 Task: Pick the "Sunglasses" avatar for your profile.
Action: Mouse moved to (1257, 34)
Screenshot: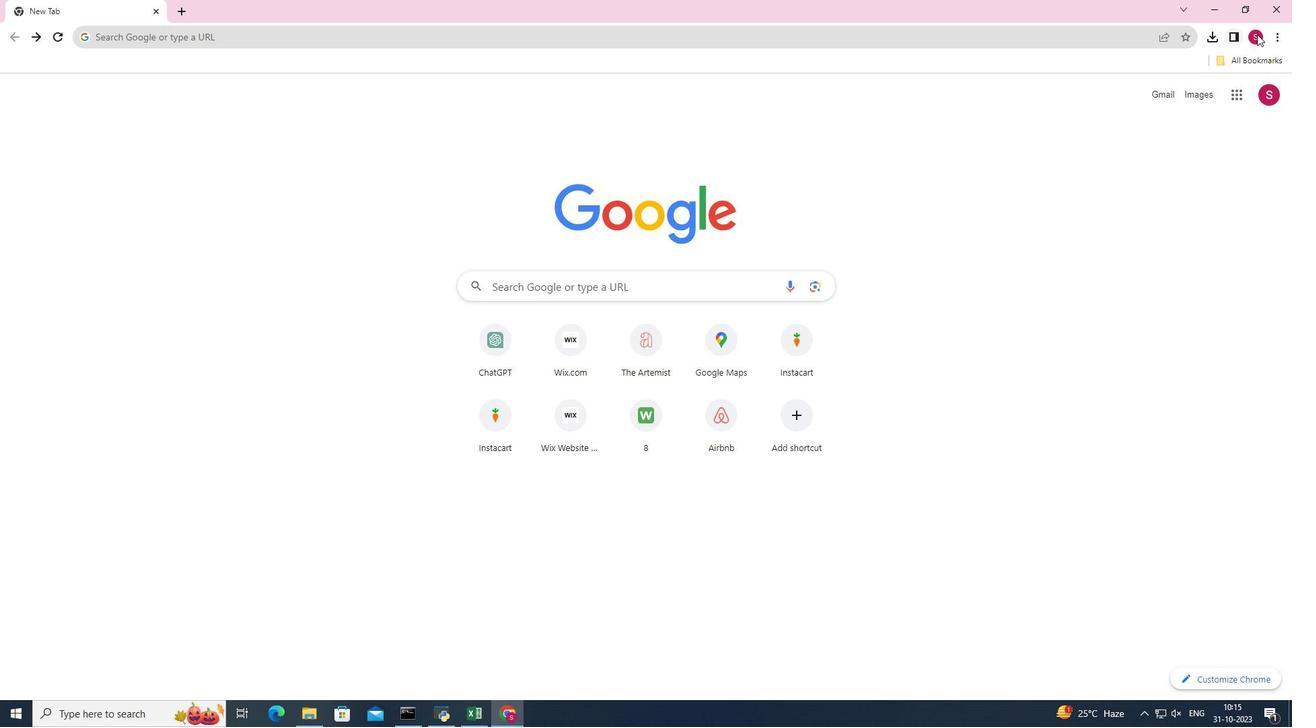 
Action: Mouse pressed left at (1257, 34)
Screenshot: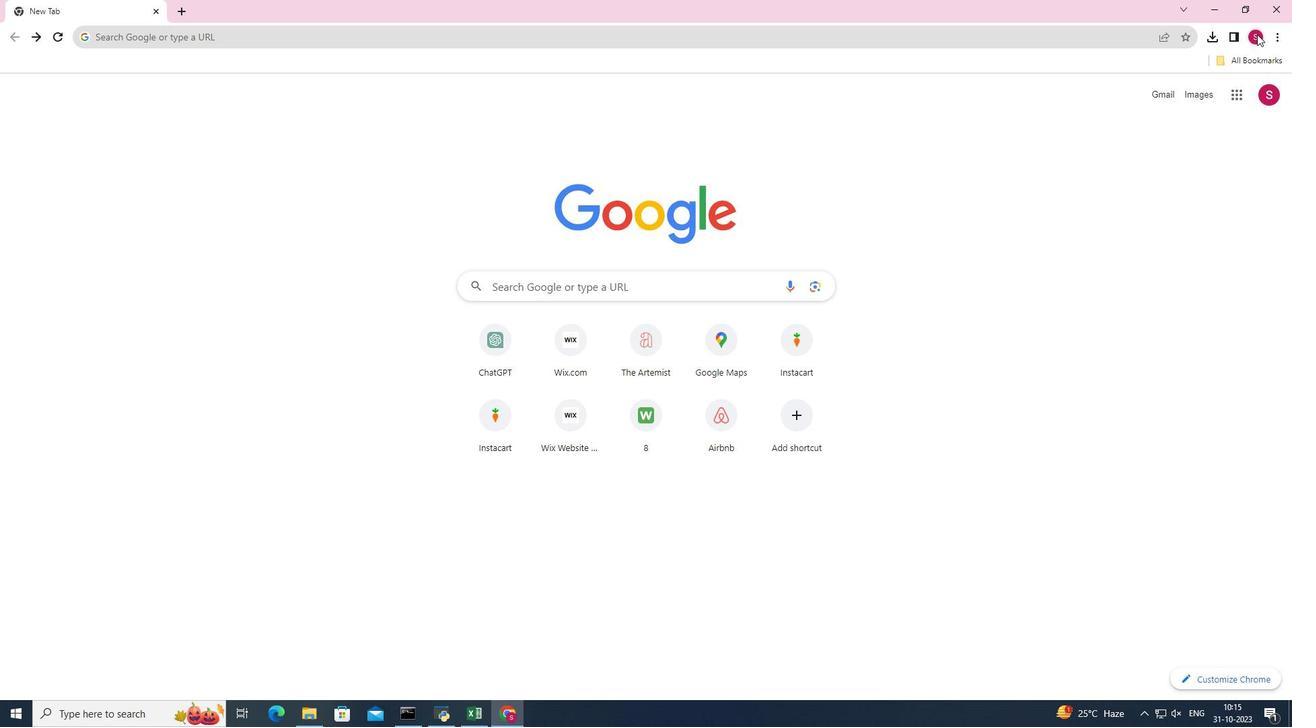 
Action: Mouse moved to (1246, 90)
Screenshot: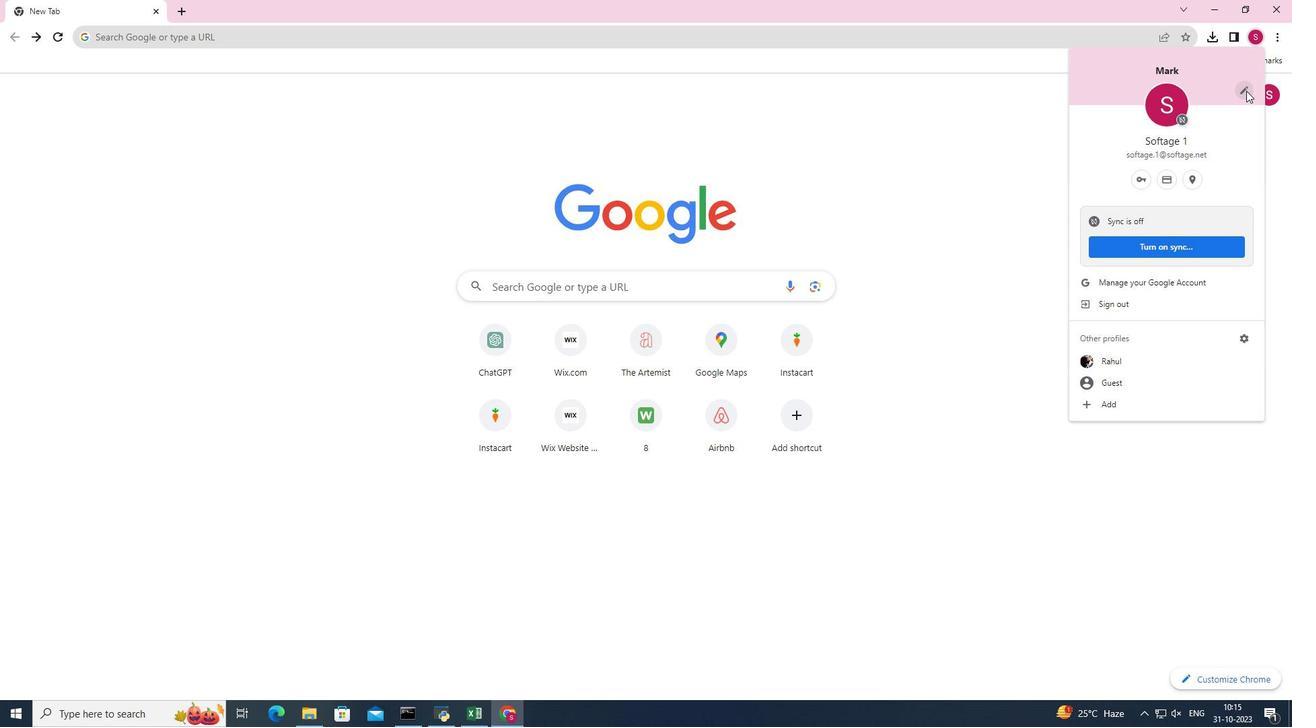 
Action: Mouse pressed left at (1246, 90)
Screenshot: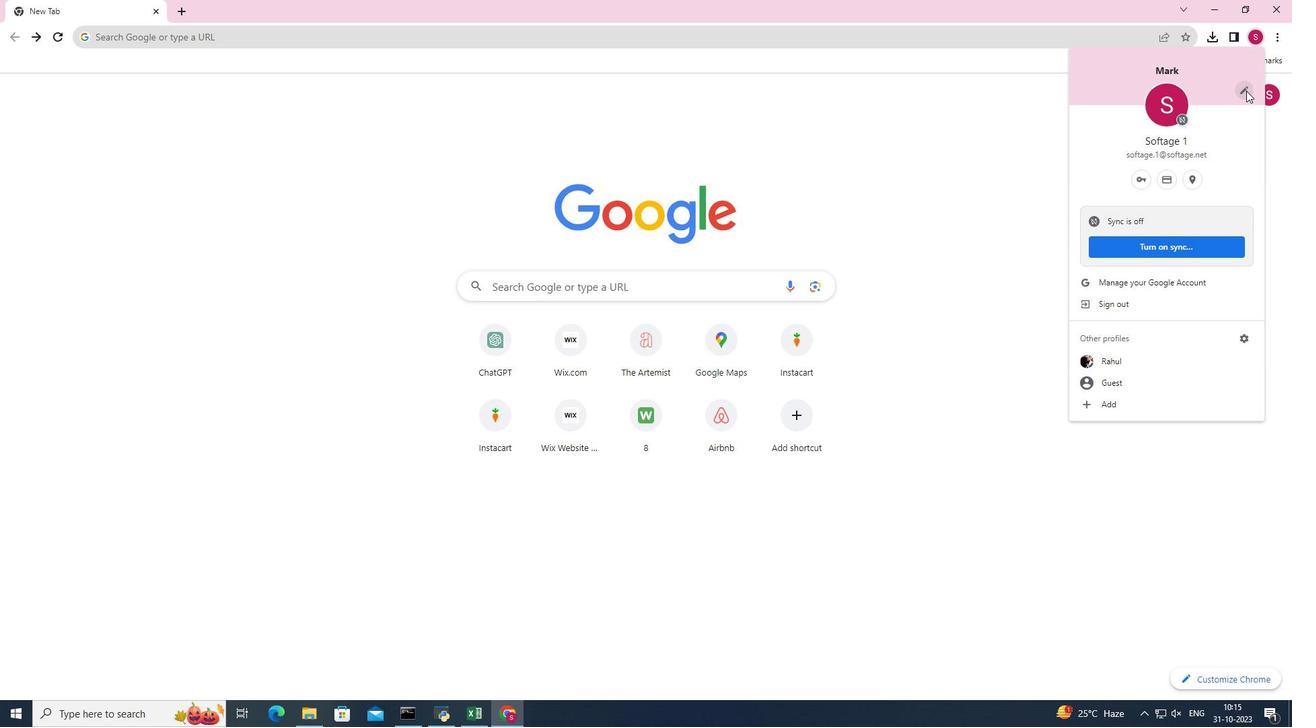 
Action: Mouse pressed left at (1246, 90)
Screenshot: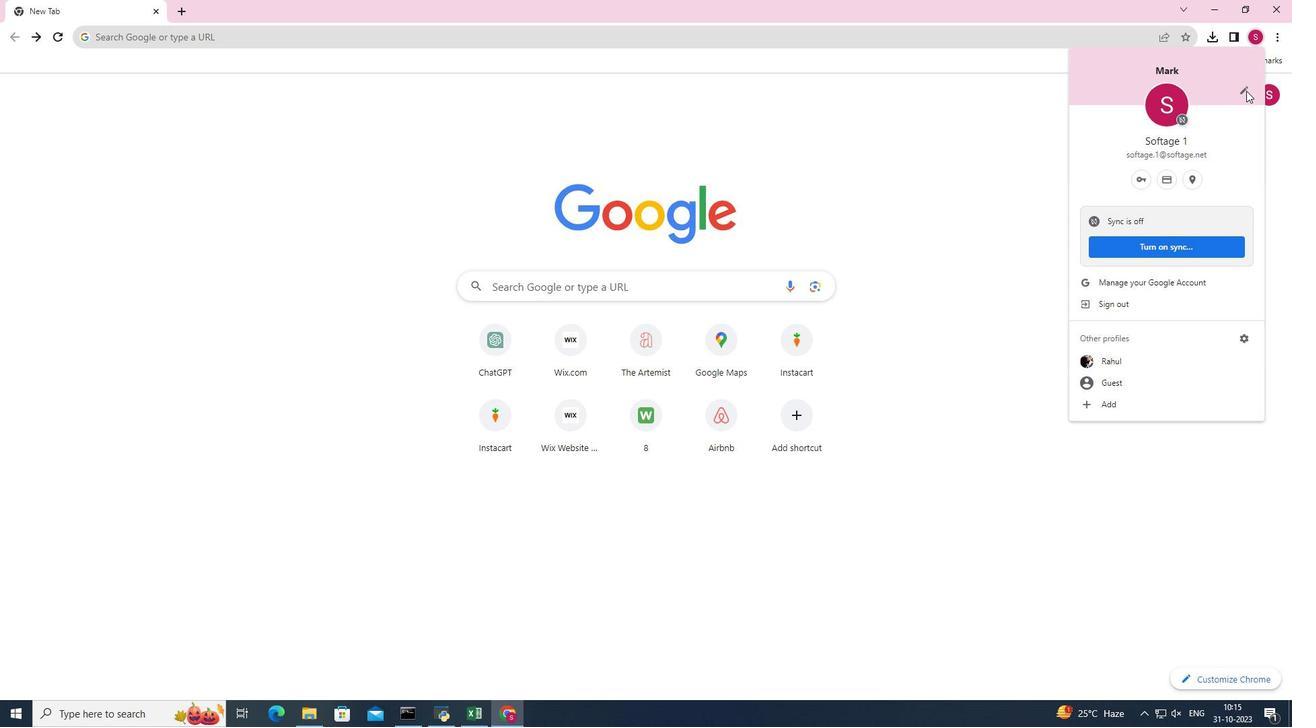
Action: Mouse moved to (998, 247)
Screenshot: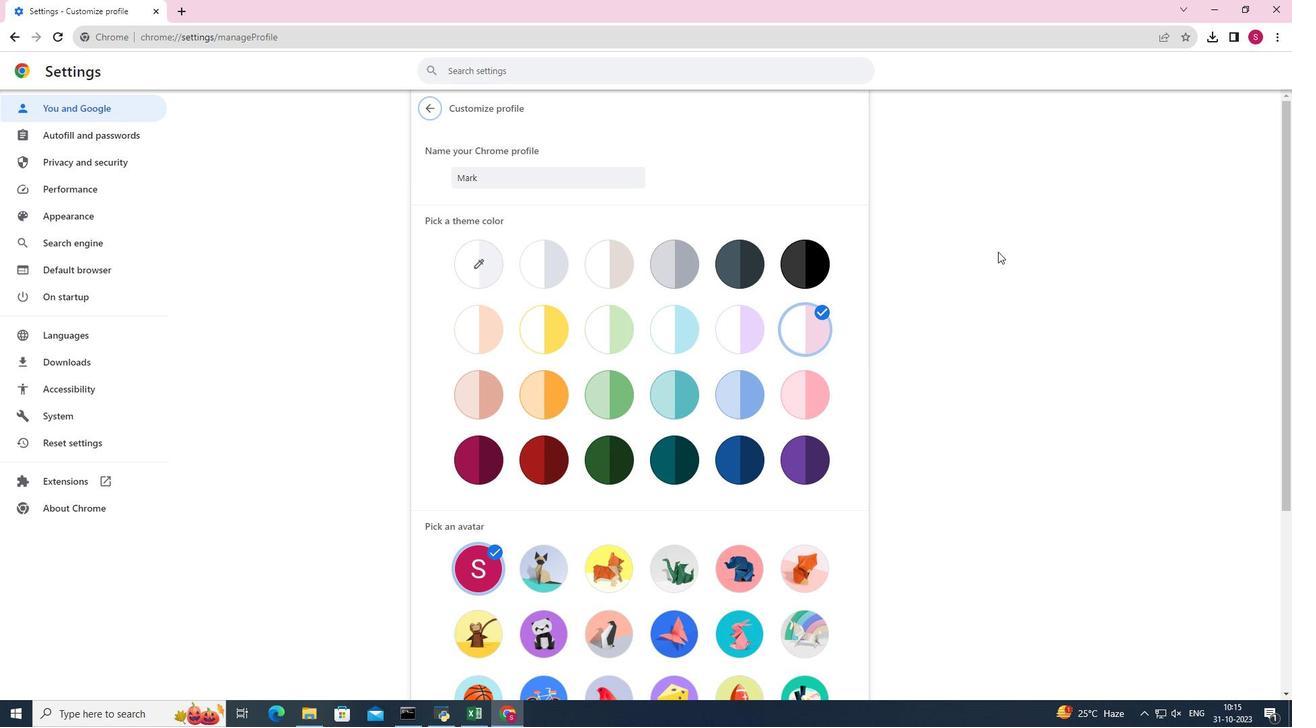 
Action: Mouse scrolled (998, 246) with delta (0, 0)
Screenshot: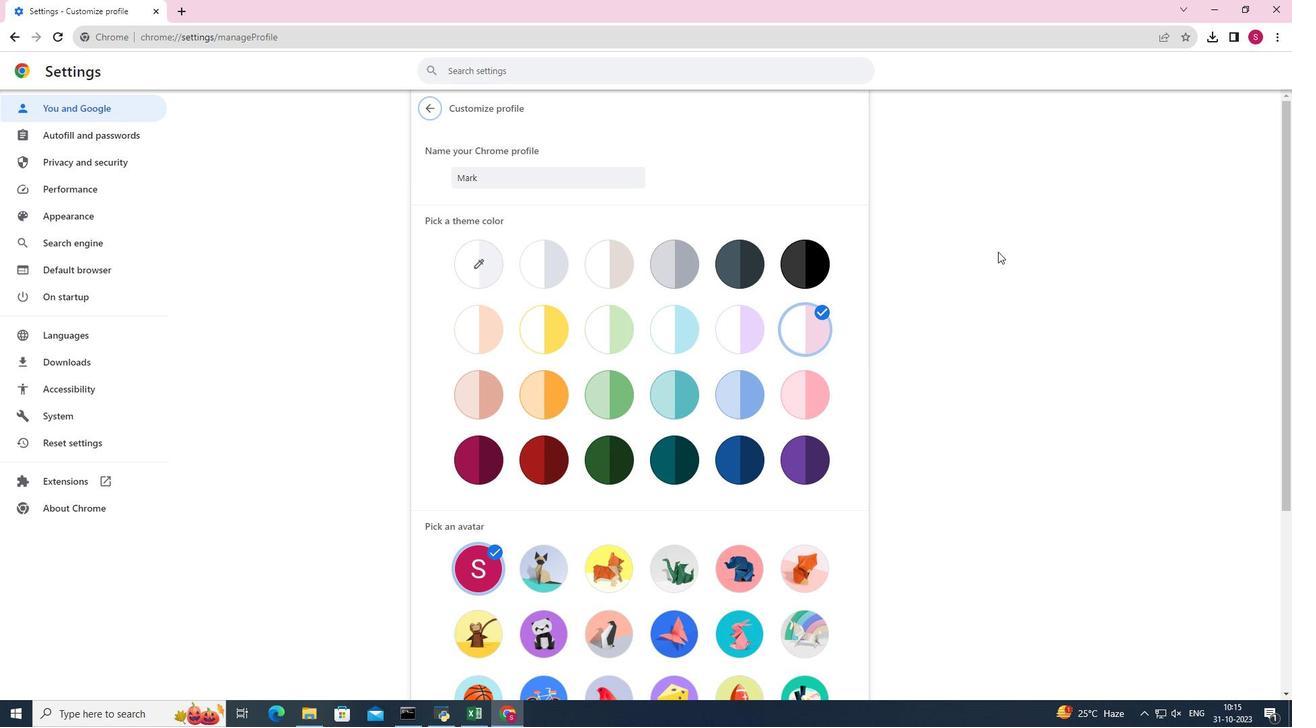 
Action: Mouse moved to (998, 251)
Screenshot: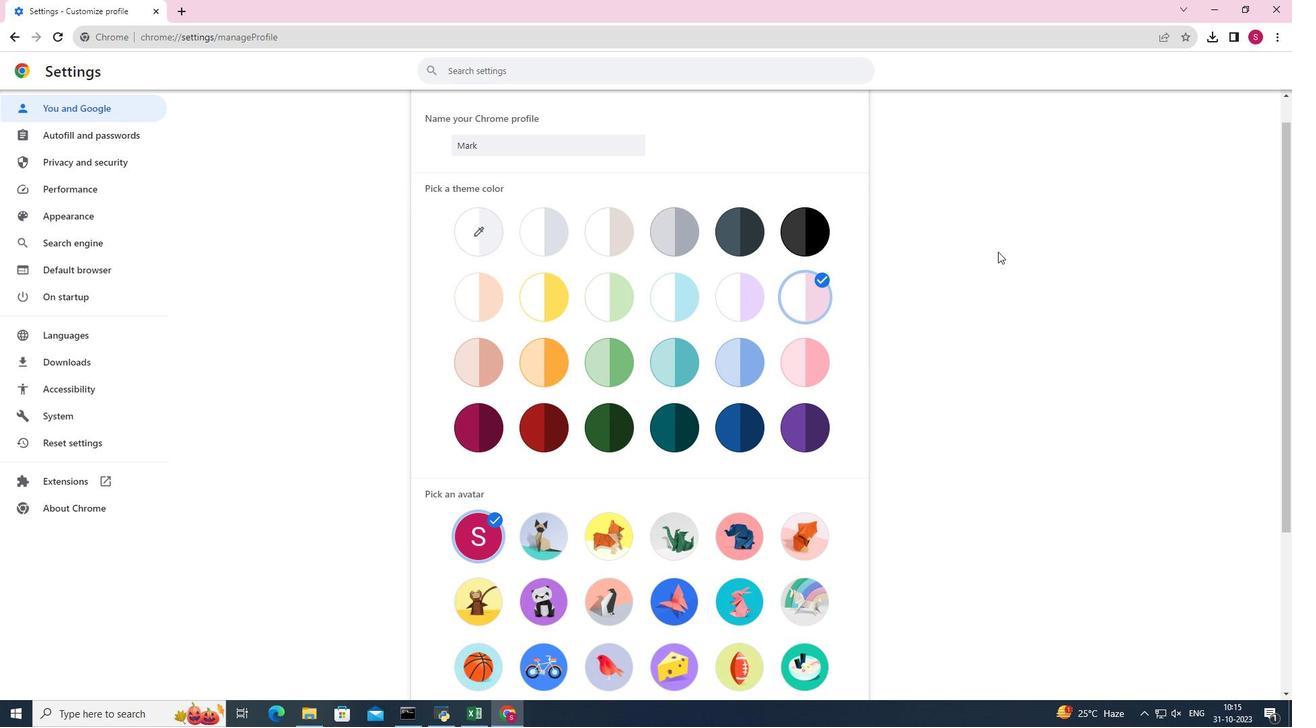 
Action: Mouse scrolled (998, 250) with delta (0, 0)
Screenshot: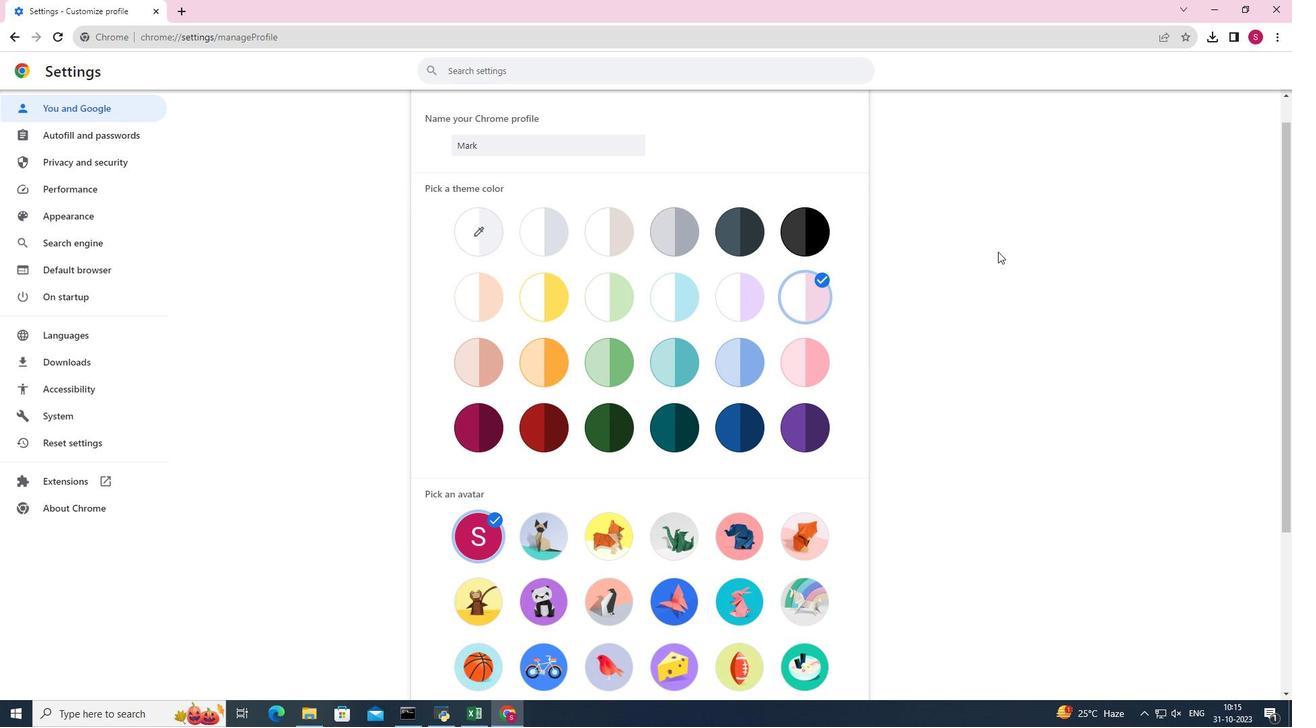 
Action: Mouse moved to (998, 251)
Screenshot: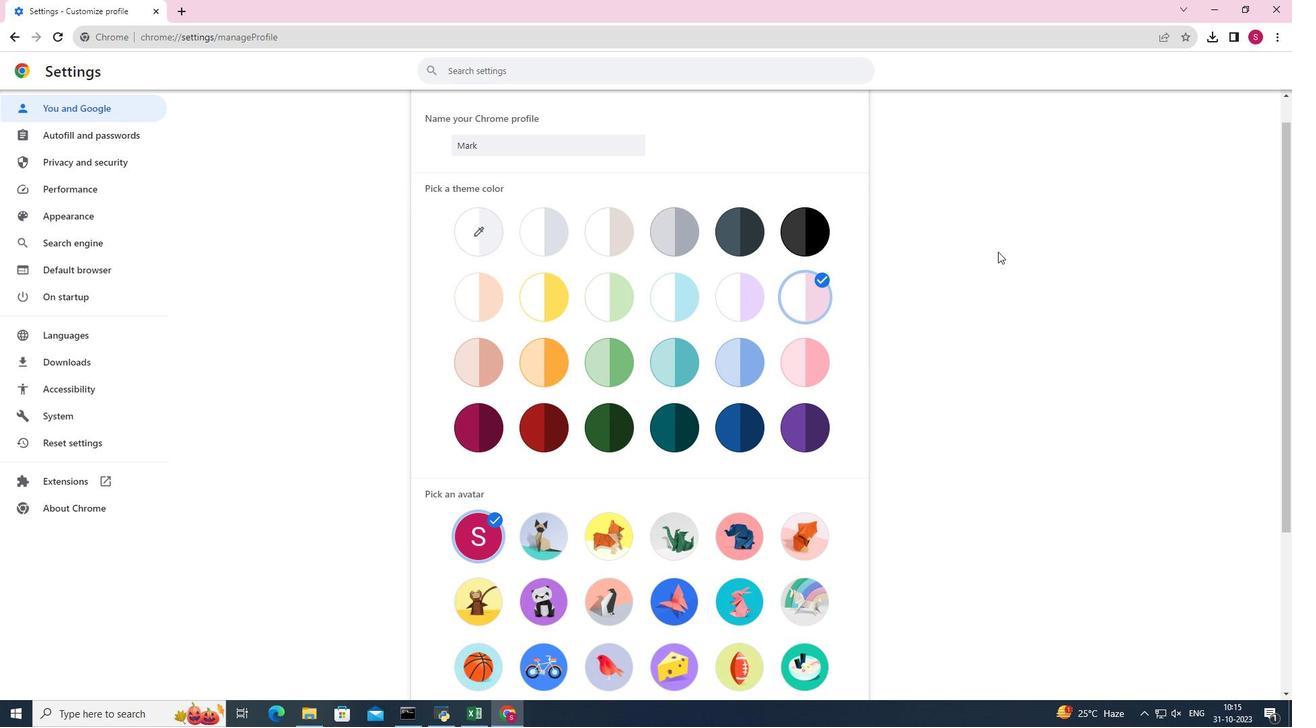 
Action: Mouse scrolled (998, 251) with delta (0, 0)
Screenshot: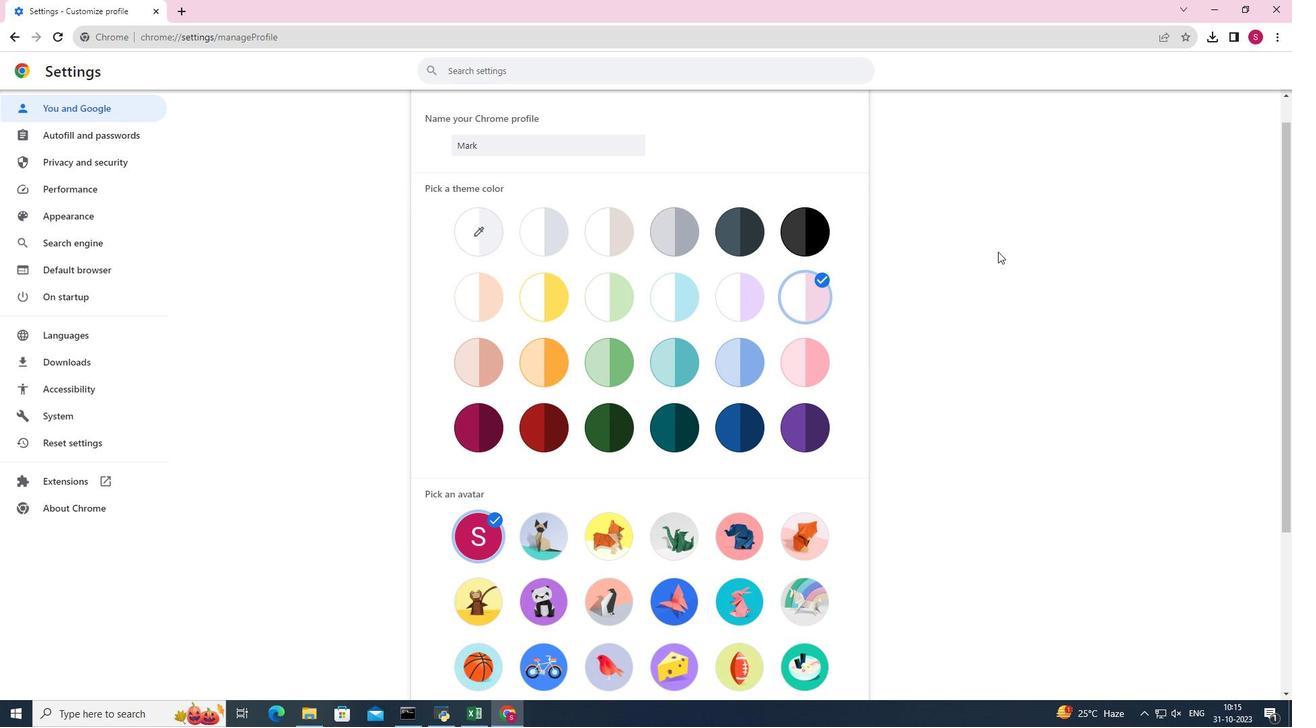 
Action: Mouse scrolled (998, 251) with delta (0, 0)
Screenshot: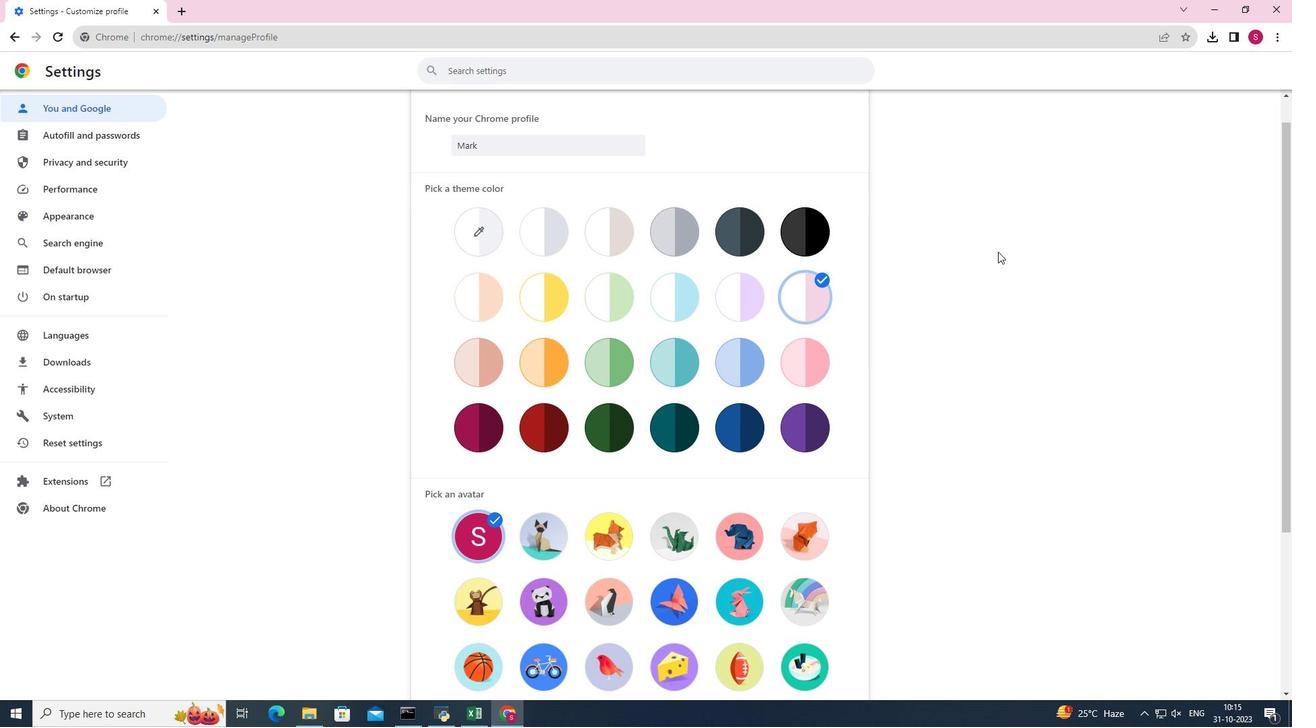 
Action: Mouse scrolled (998, 251) with delta (0, 0)
Screenshot: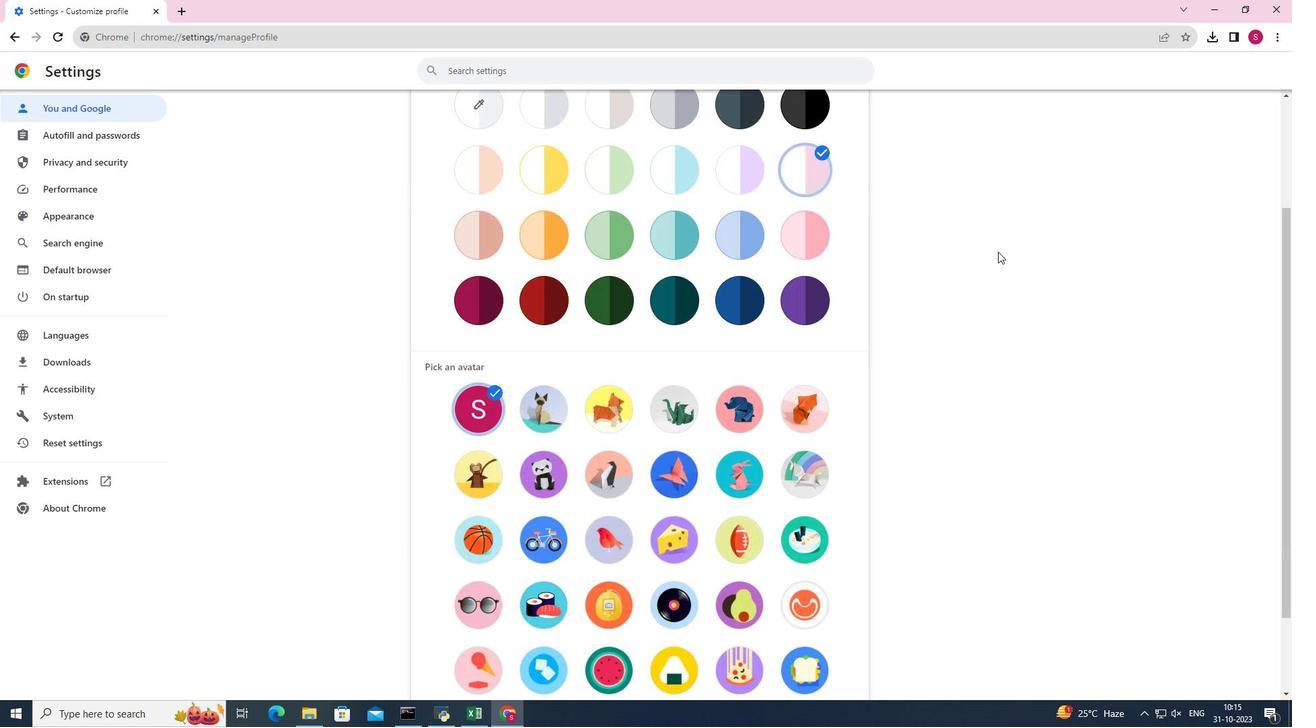 
Action: Mouse moved to (467, 498)
Screenshot: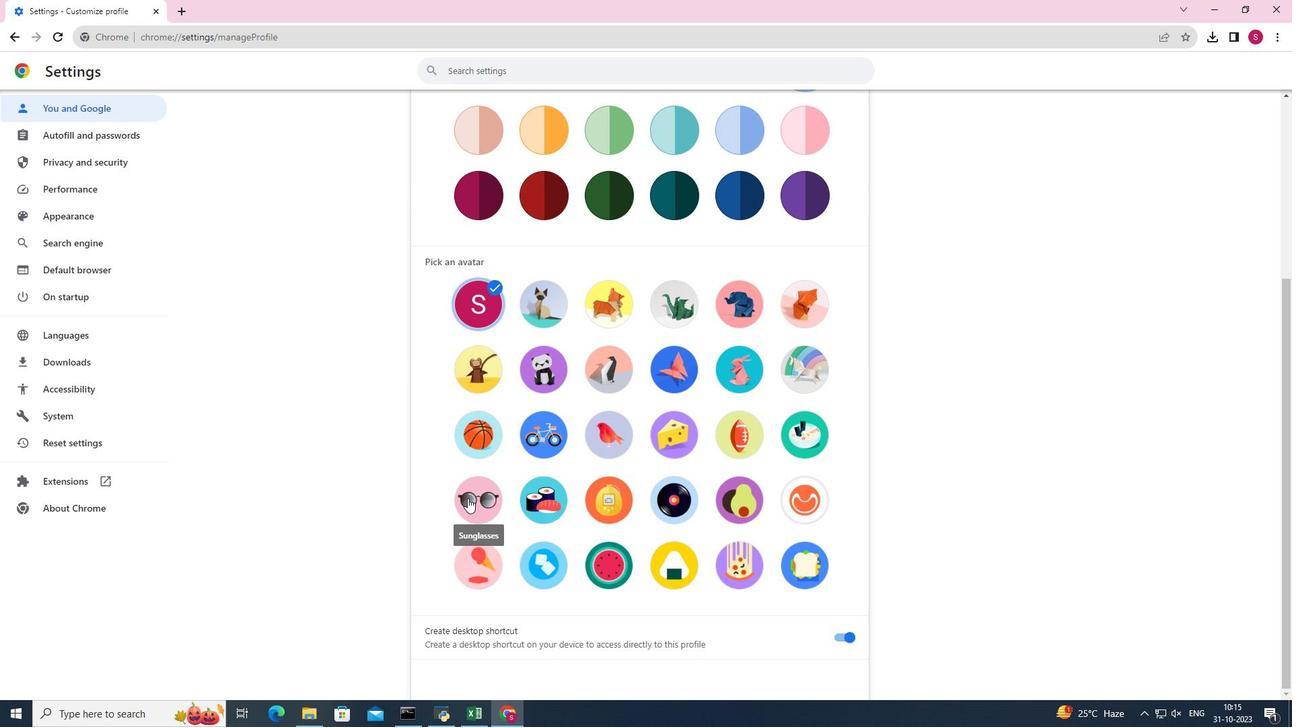 
Action: Mouse pressed left at (467, 498)
Screenshot: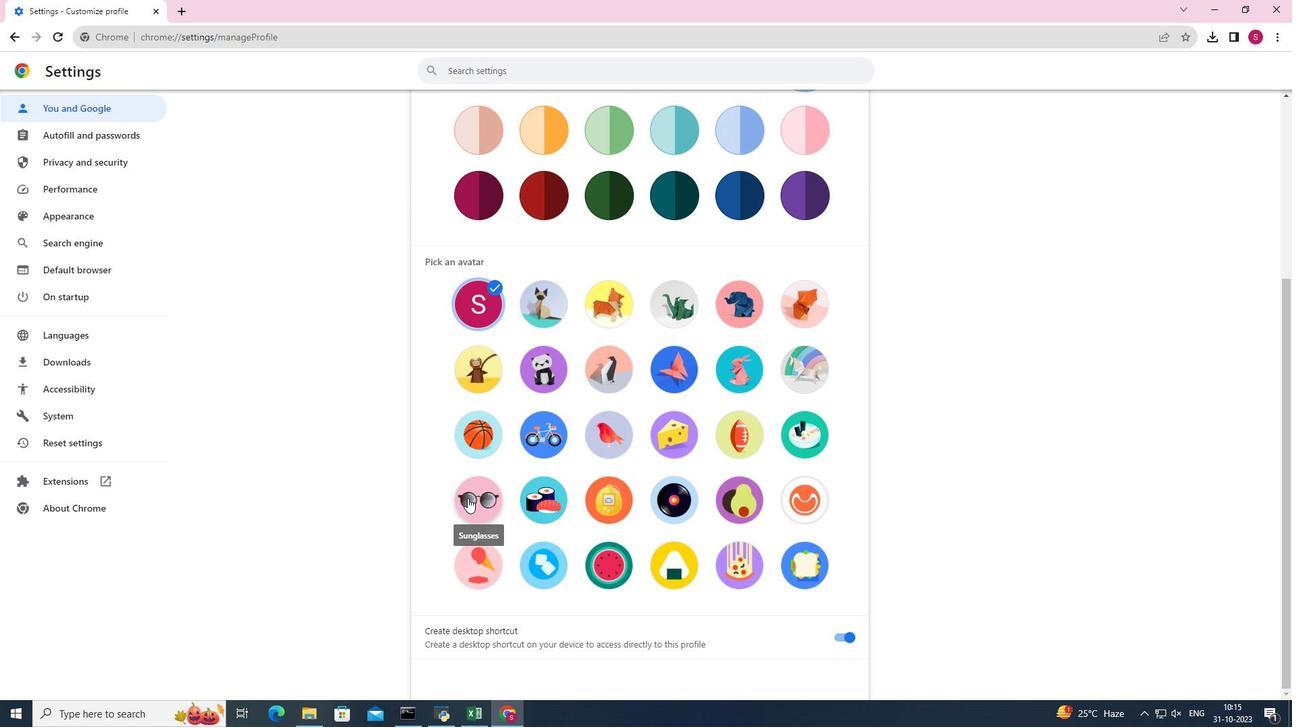 
Action: Mouse moved to (978, 399)
Screenshot: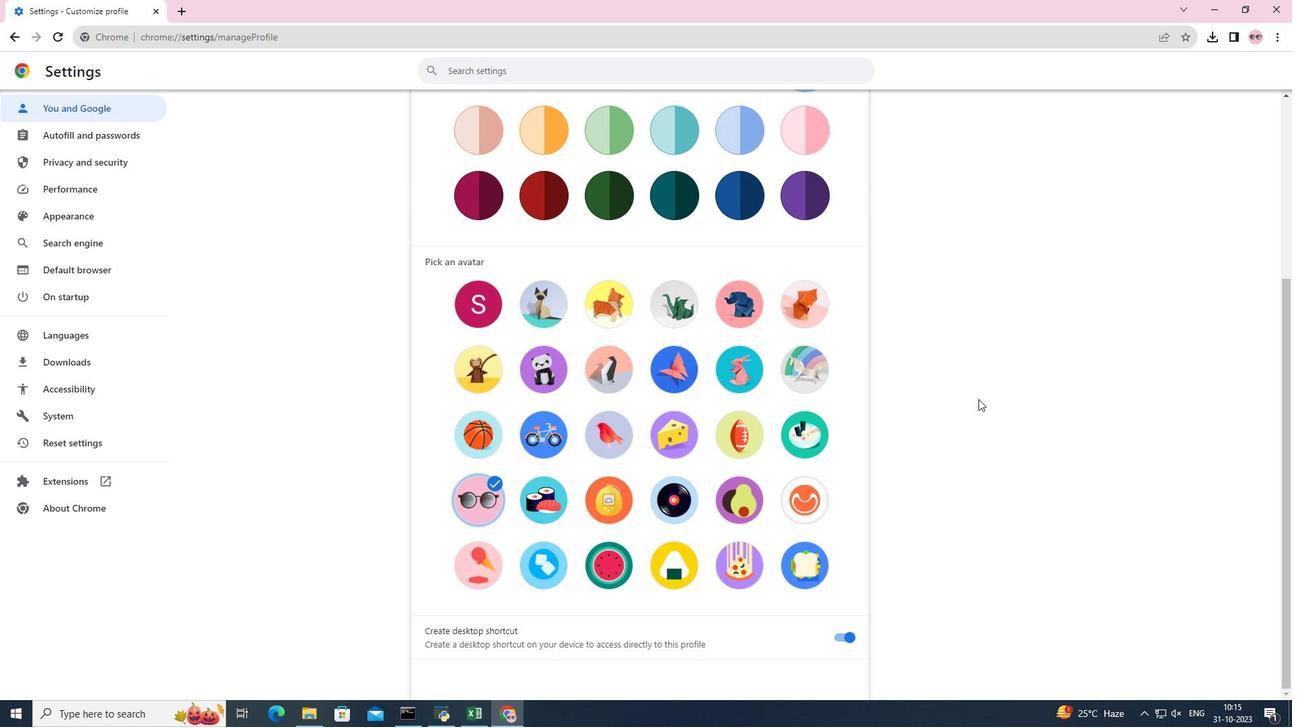 
